 Task: Insert the link "www.quore.com" at the top of the page.
Action: Mouse moved to (113, 80)
Screenshot: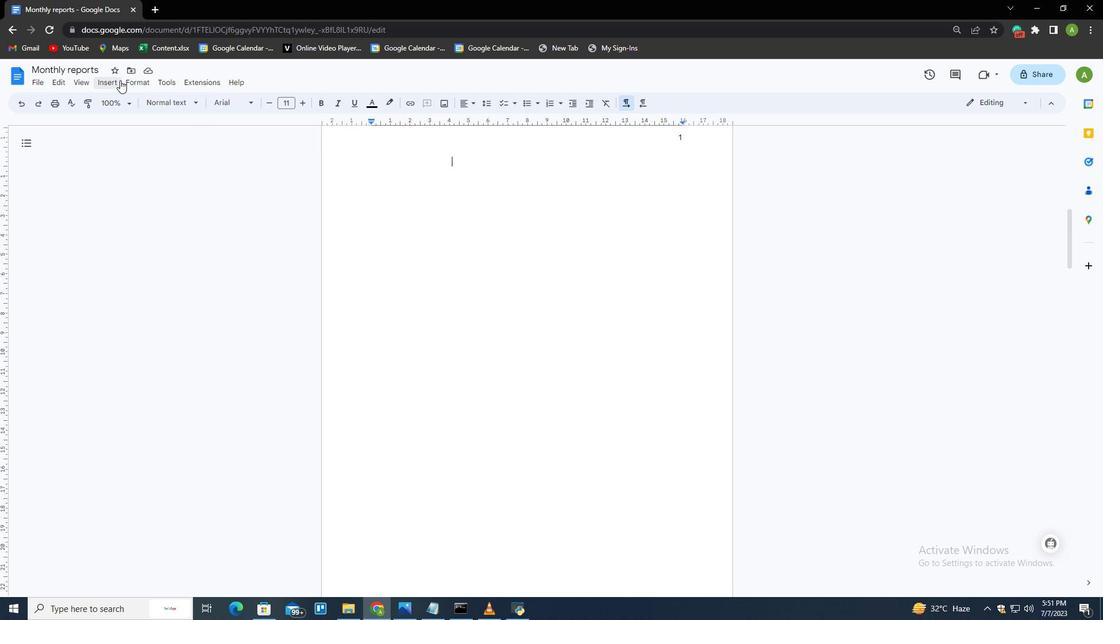 
Action: Mouse pressed left at (113, 80)
Screenshot: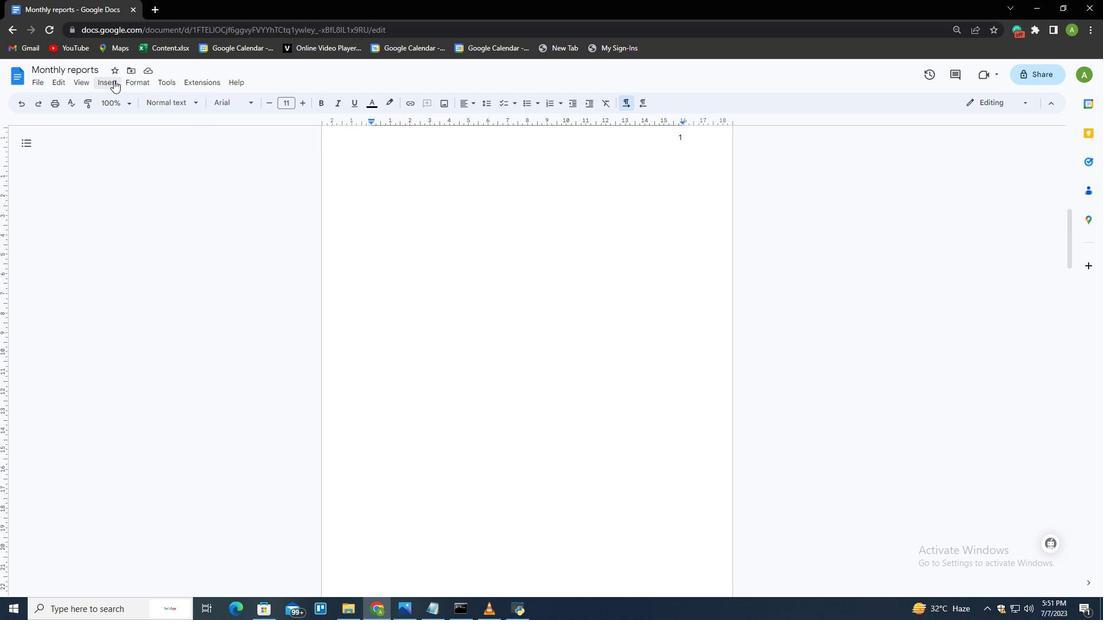 
Action: Mouse moved to (121, 402)
Screenshot: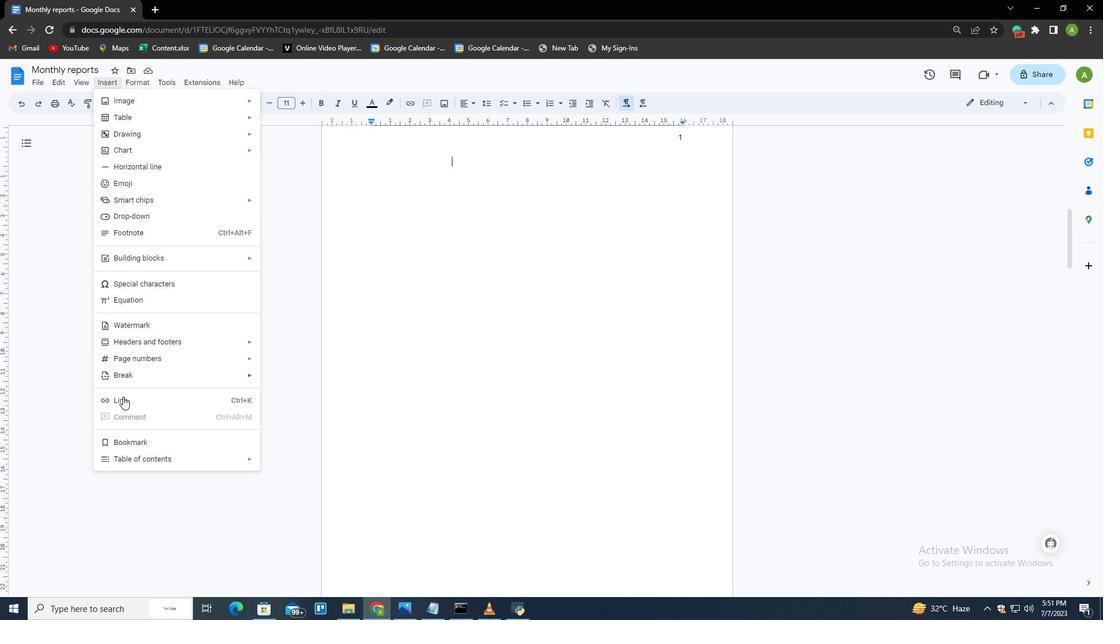 
Action: Mouse pressed left at (121, 402)
Screenshot: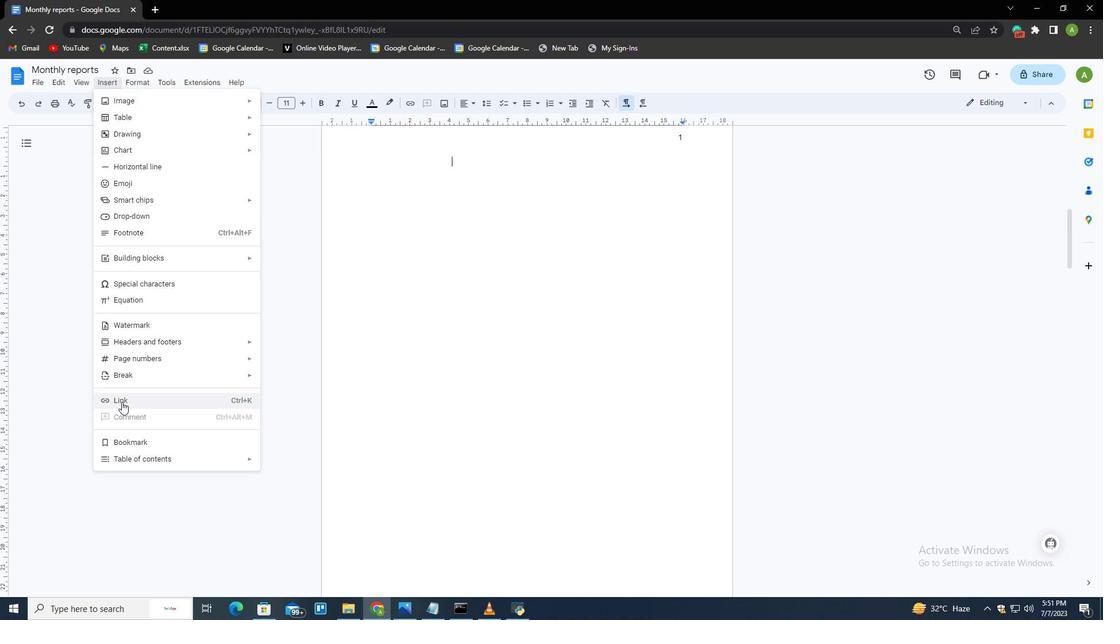 
Action: Mouse moved to (442, 200)
Screenshot: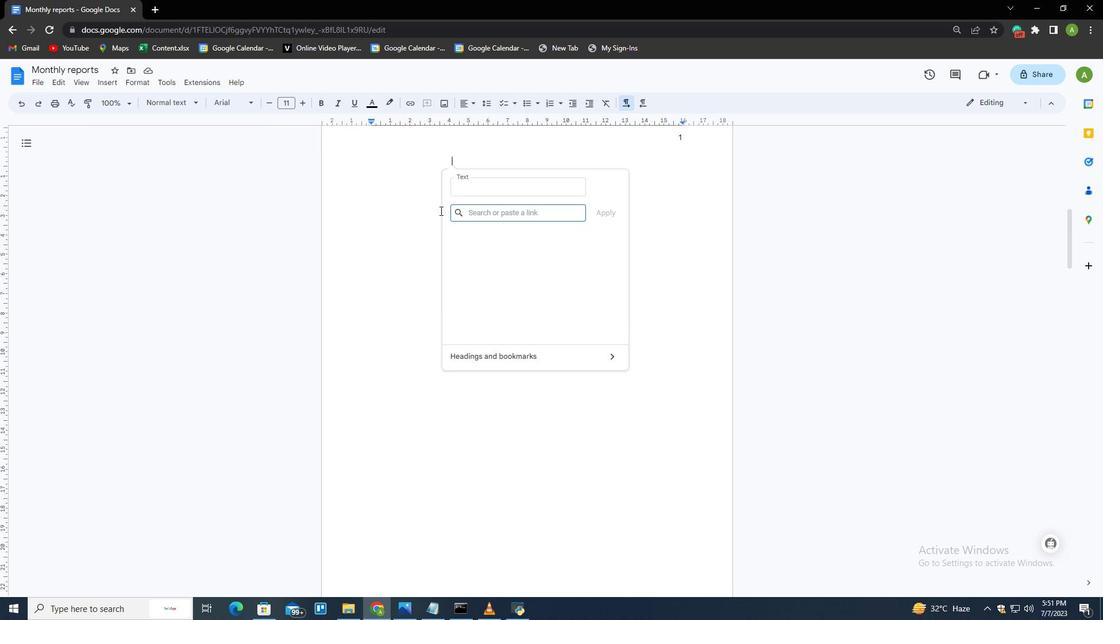 
Action: Key pressed <Key.shift>www.quore.com<Key.enter>
Screenshot: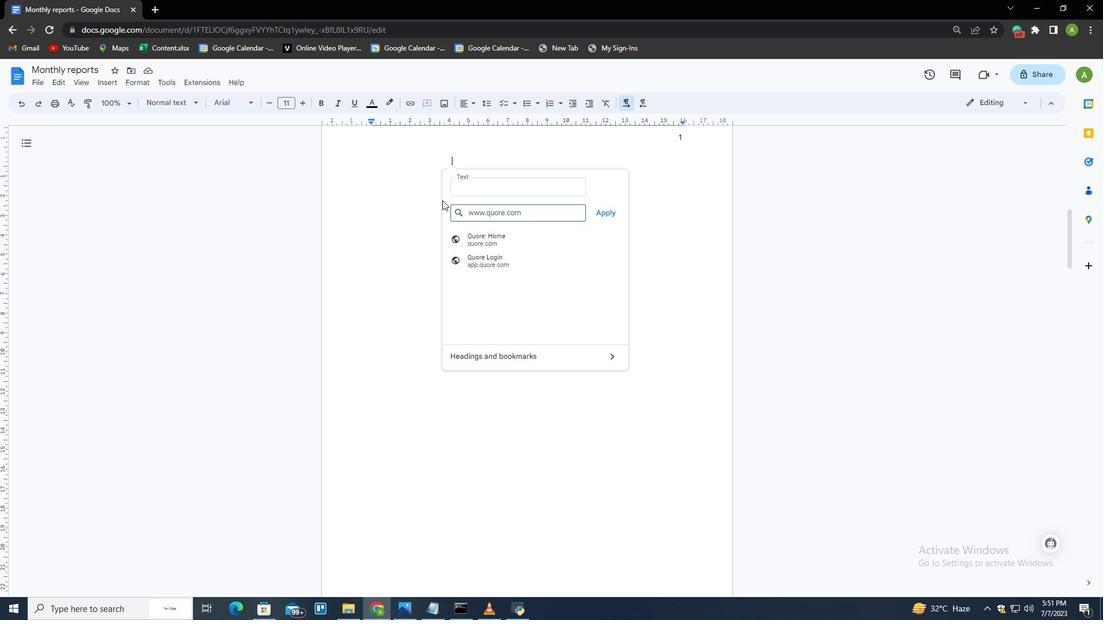
Action: Mouse moved to (581, 359)
Screenshot: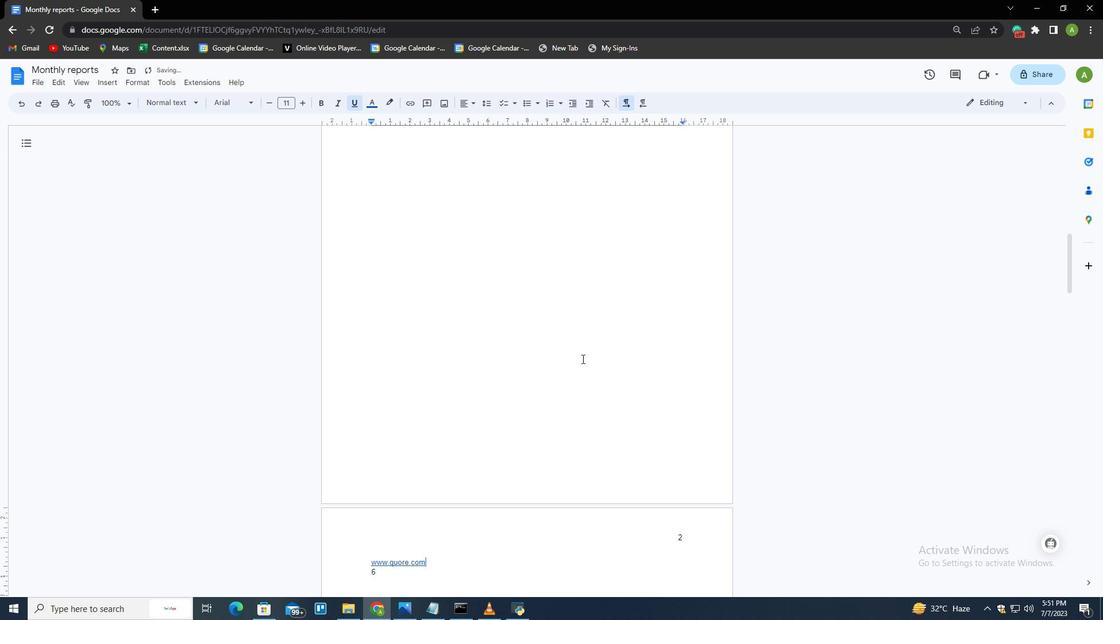 
